 Task: Apply the filter "GitHub Enterprise" in the GitHub marketplace.
Action: Mouse moved to (117, 78)
Screenshot: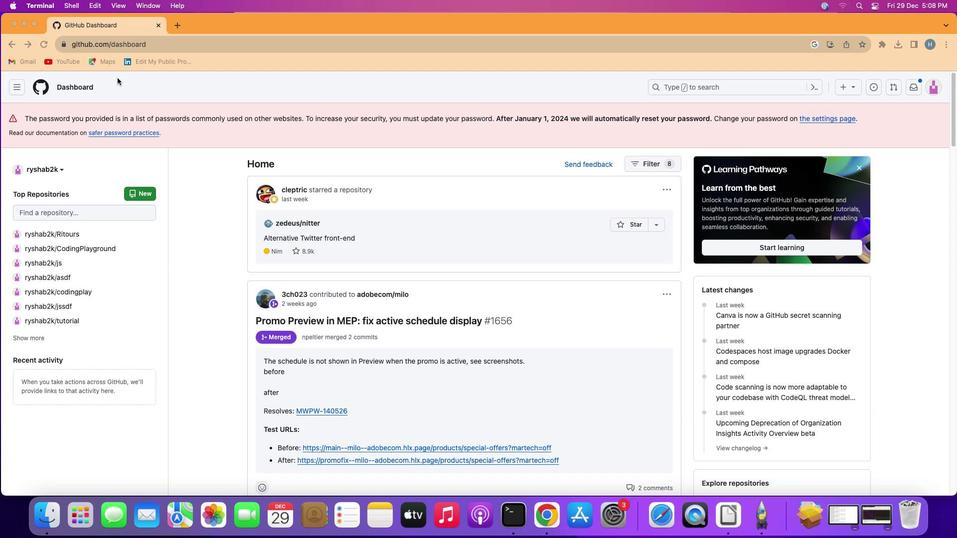 
Action: Mouse pressed left at (117, 78)
Screenshot: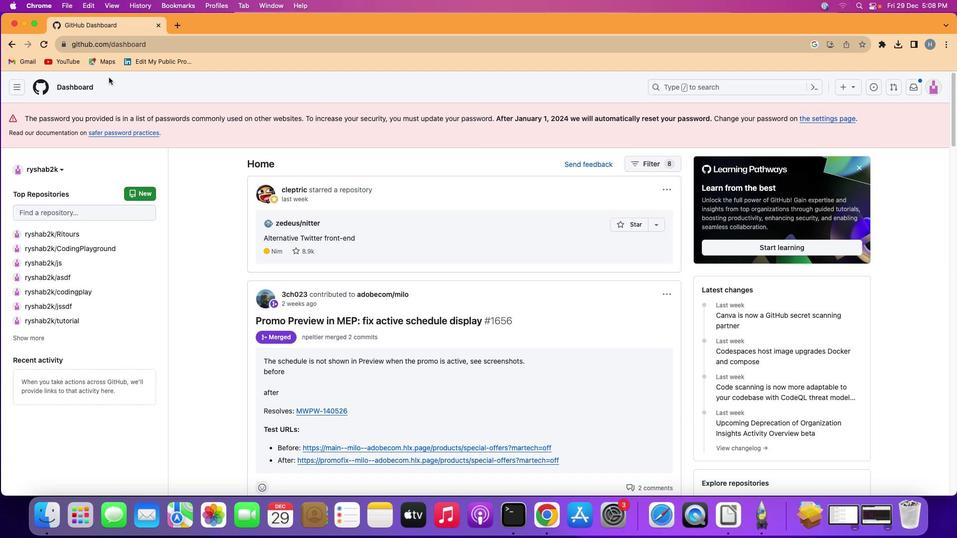 
Action: Mouse moved to (16, 86)
Screenshot: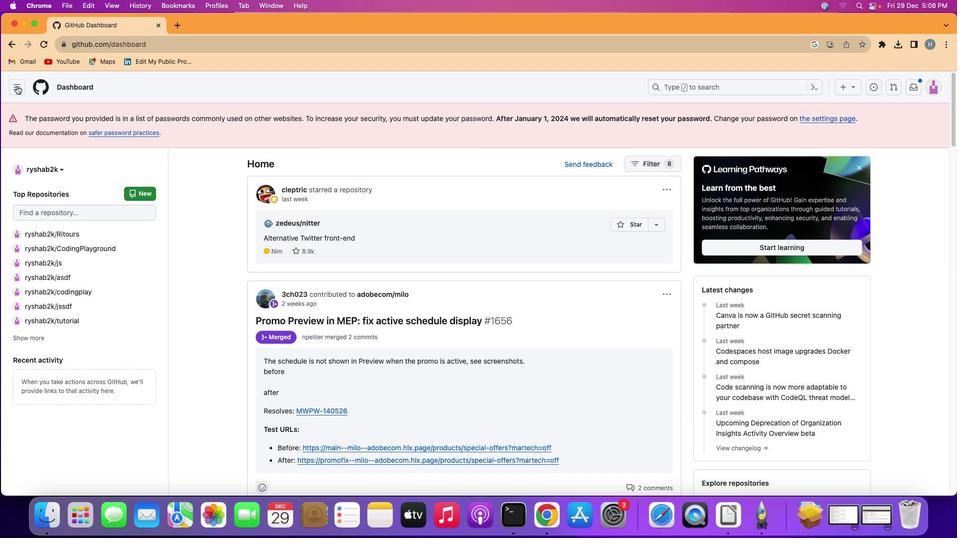 
Action: Mouse pressed left at (16, 86)
Screenshot: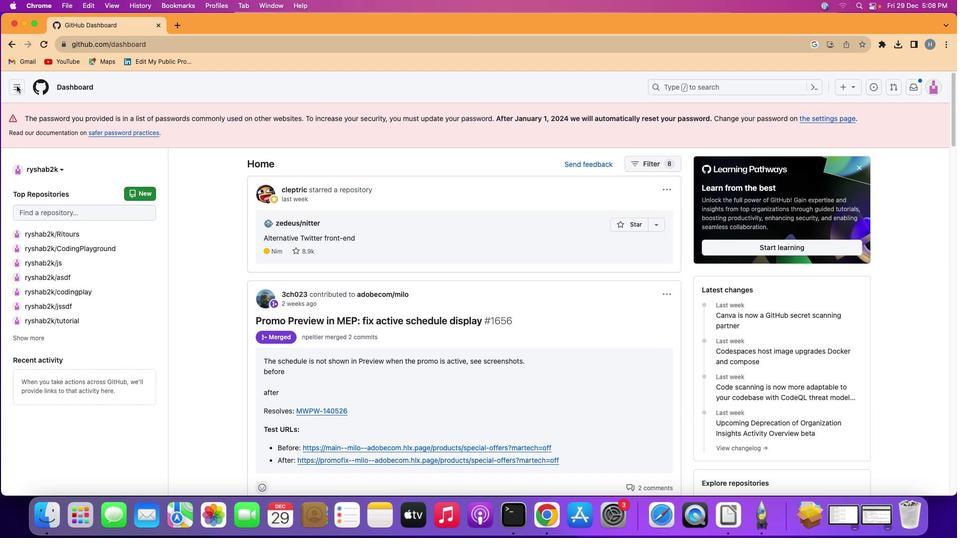 
Action: Mouse moved to (83, 228)
Screenshot: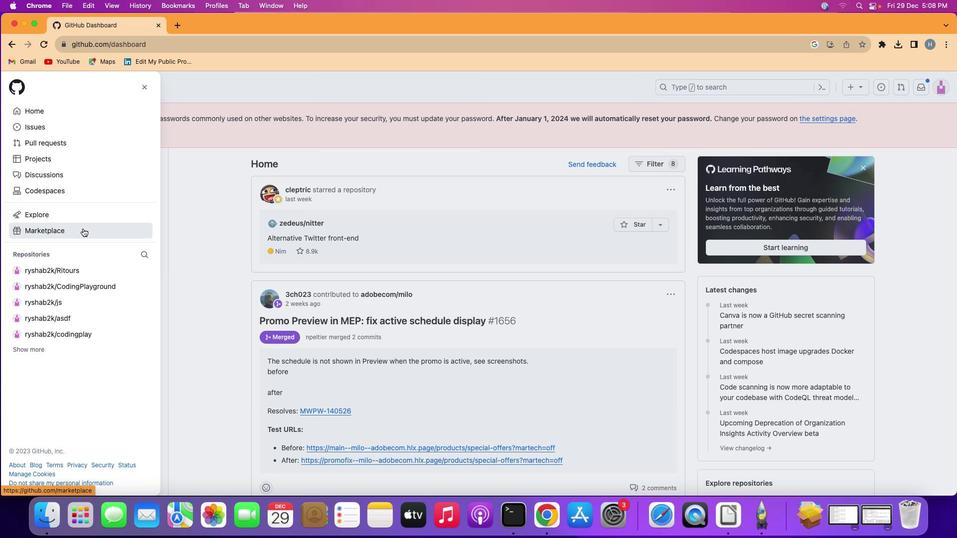 
Action: Mouse pressed left at (83, 228)
Screenshot: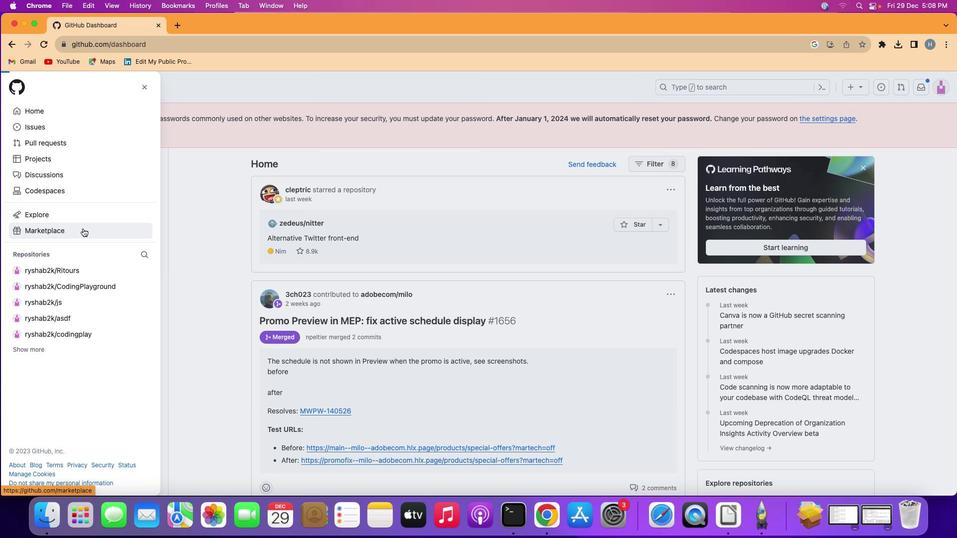 
Action: Mouse moved to (311, 392)
Screenshot: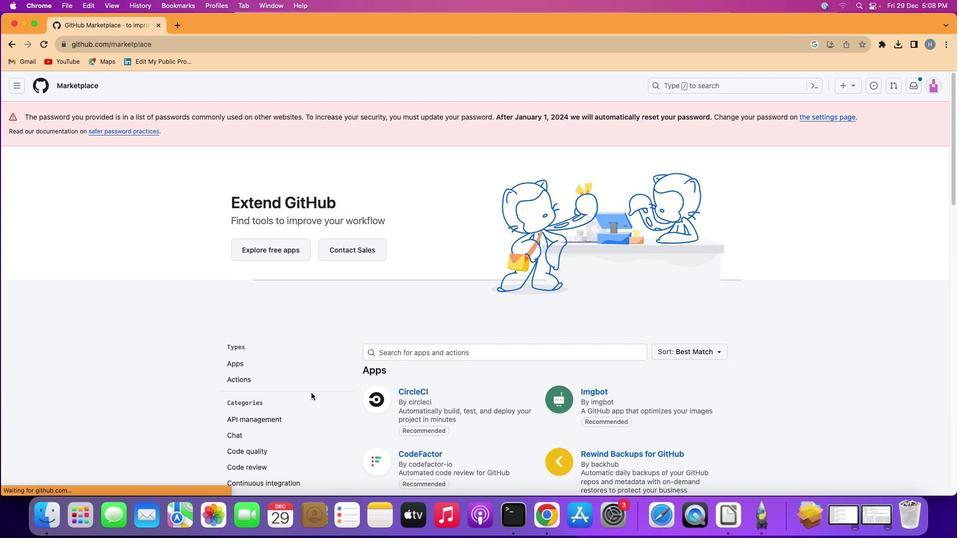 
Action: Mouse scrolled (311, 392) with delta (0, 0)
Screenshot: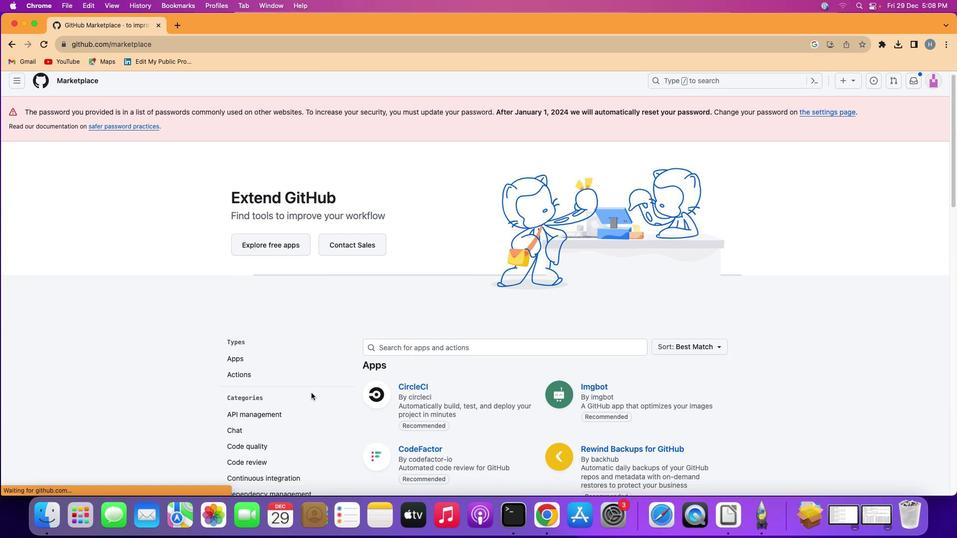 
Action: Mouse scrolled (311, 392) with delta (0, 0)
Screenshot: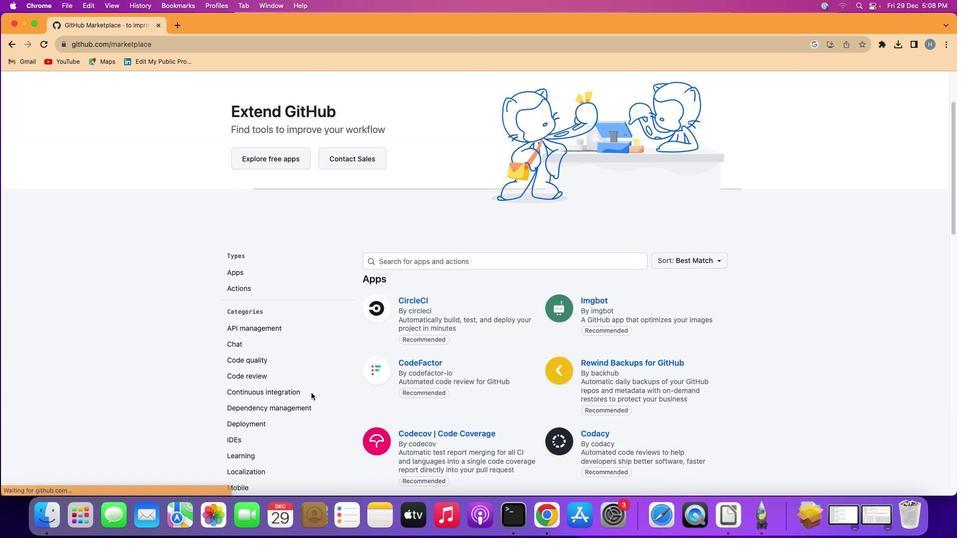 
Action: Mouse scrolled (311, 392) with delta (0, 0)
Screenshot: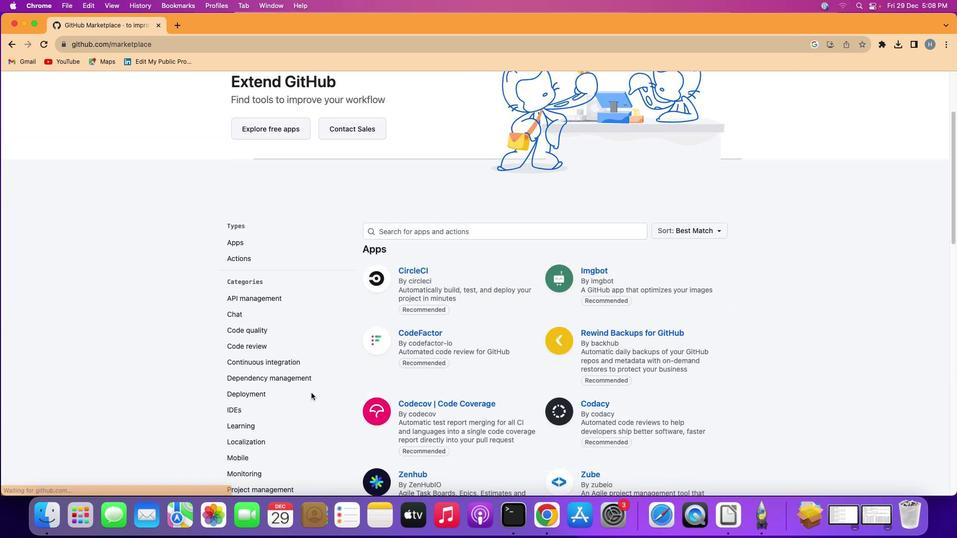 
Action: Mouse scrolled (311, 392) with delta (0, -1)
Screenshot: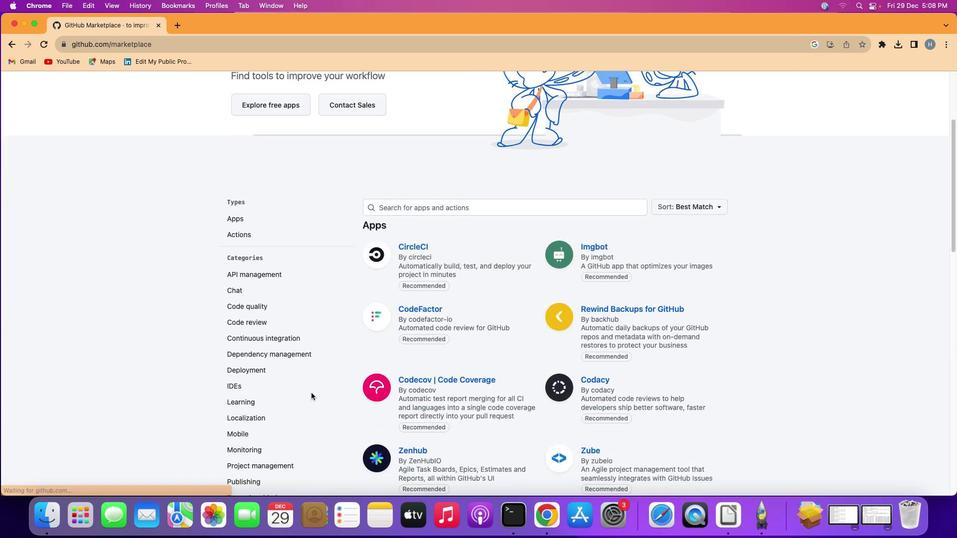 
Action: Mouse scrolled (311, 392) with delta (0, 0)
Screenshot: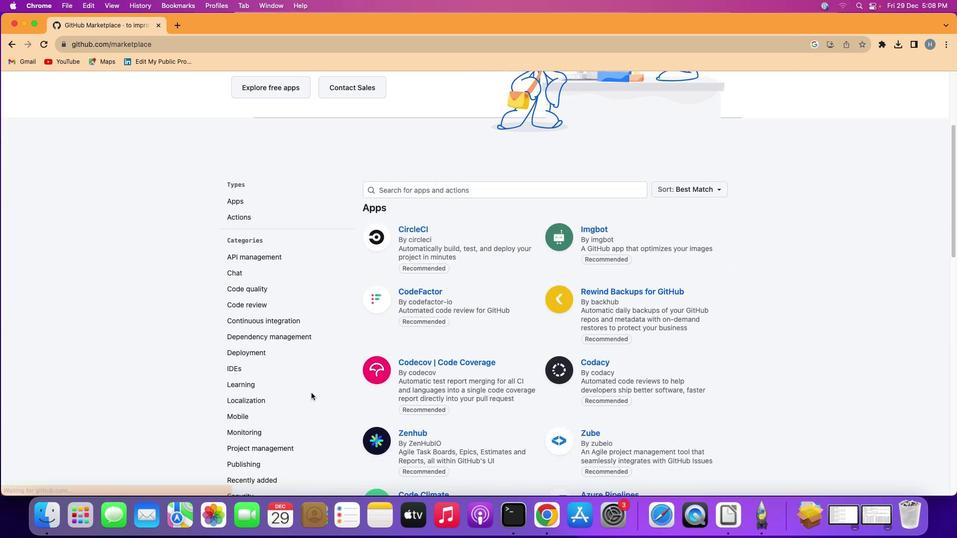 
Action: Mouse scrolled (311, 392) with delta (0, 0)
Screenshot: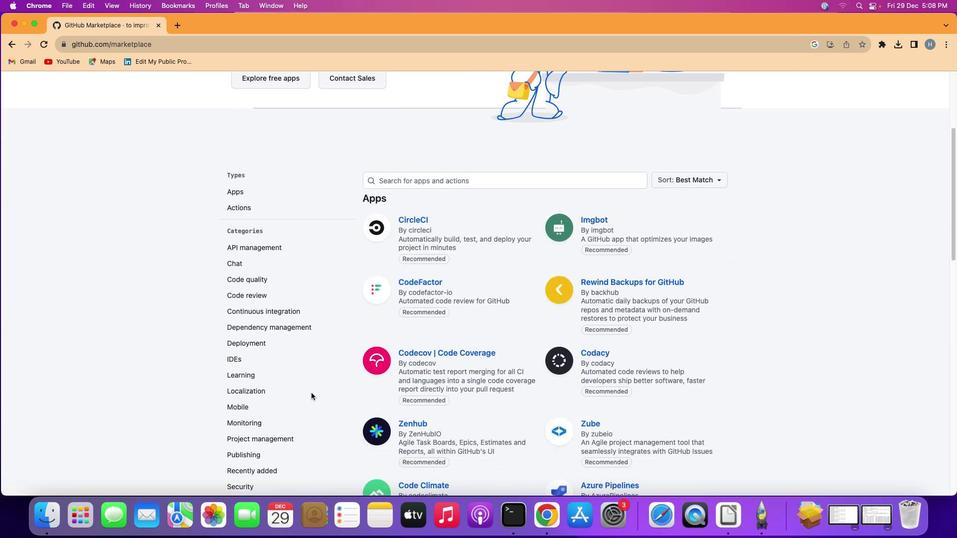 
Action: Mouse moved to (310, 392)
Screenshot: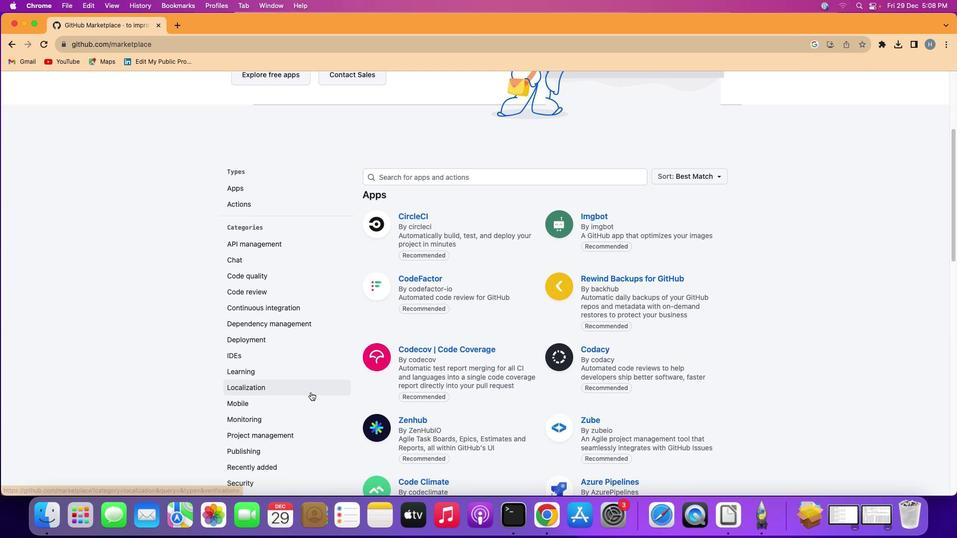 
Action: Mouse scrolled (310, 392) with delta (0, 0)
Screenshot: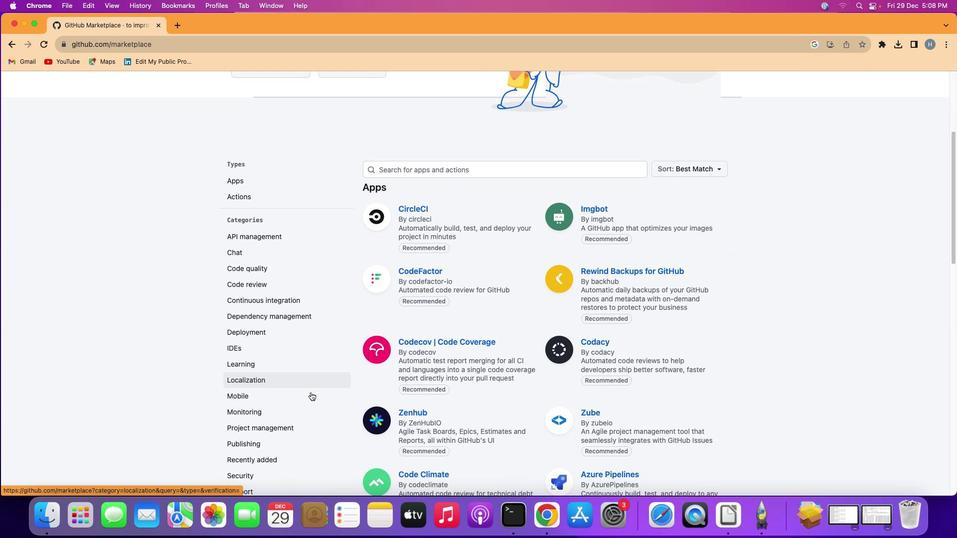 
Action: Mouse scrolled (310, 392) with delta (0, 0)
Screenshot: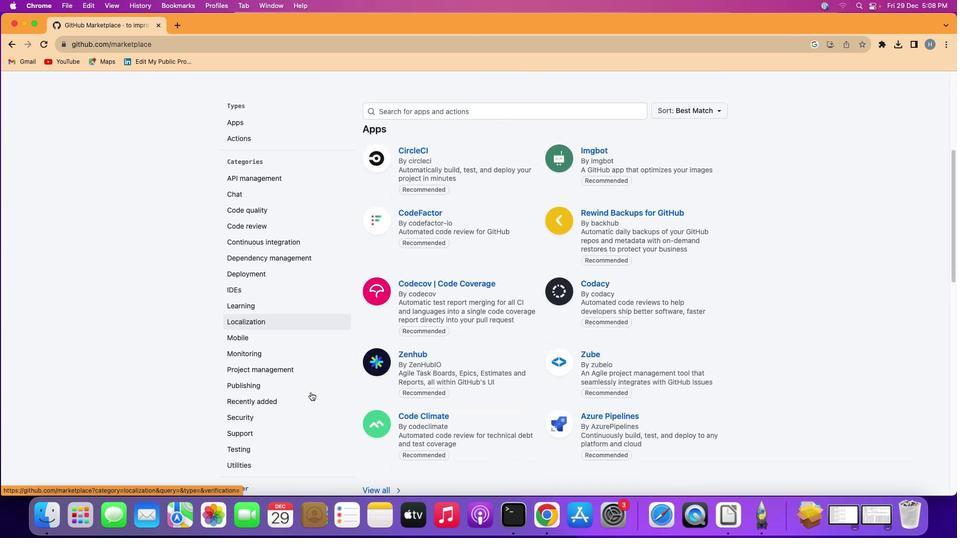 
Action: Mouse scrolled (310, 392) with delta (0, 0)
Screenshot: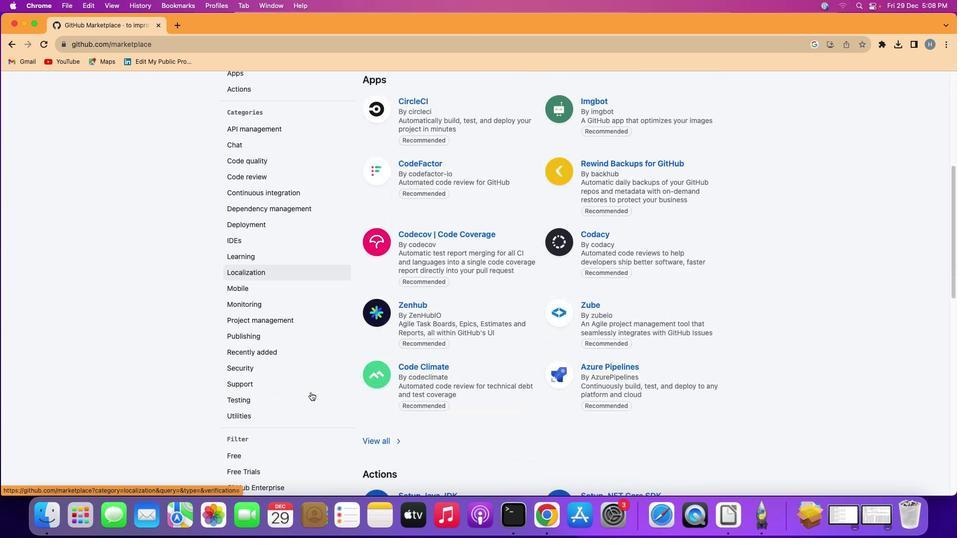 
Action: Mouse scrolled (310, 392) with delta (0, -1)
Screenshot: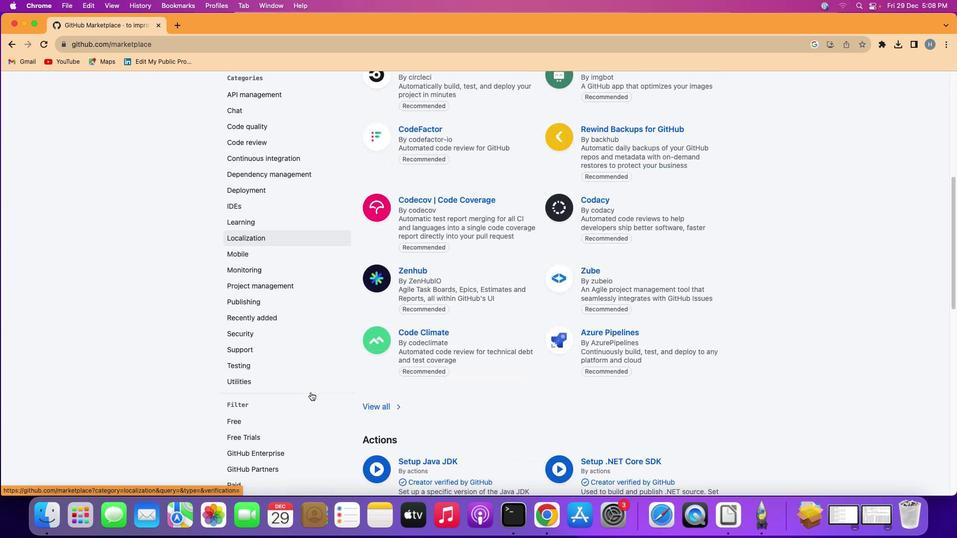 
Action: Mouse scrolled (310, 392) with delta (0, -1)
Screenshot: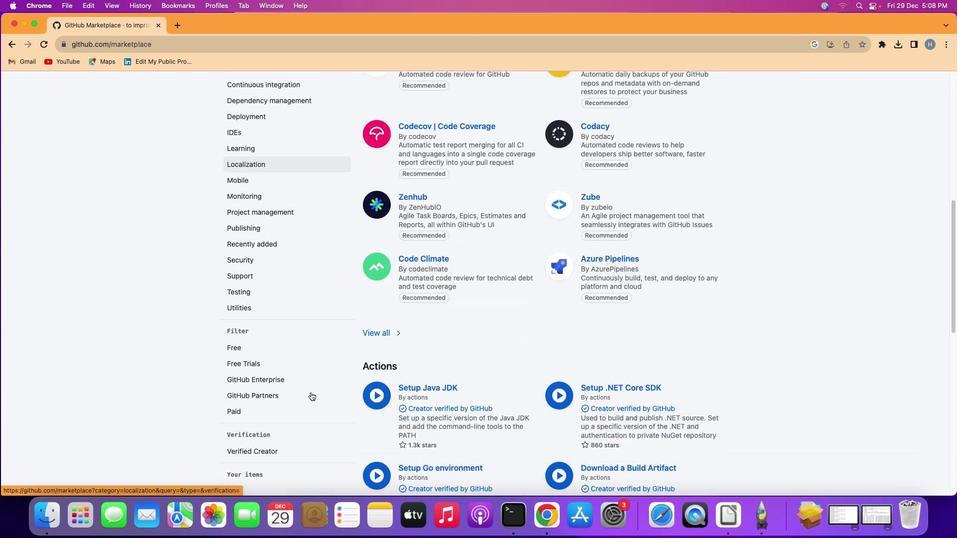 
Action: Mouse moved to (310, 392)
Screenshot: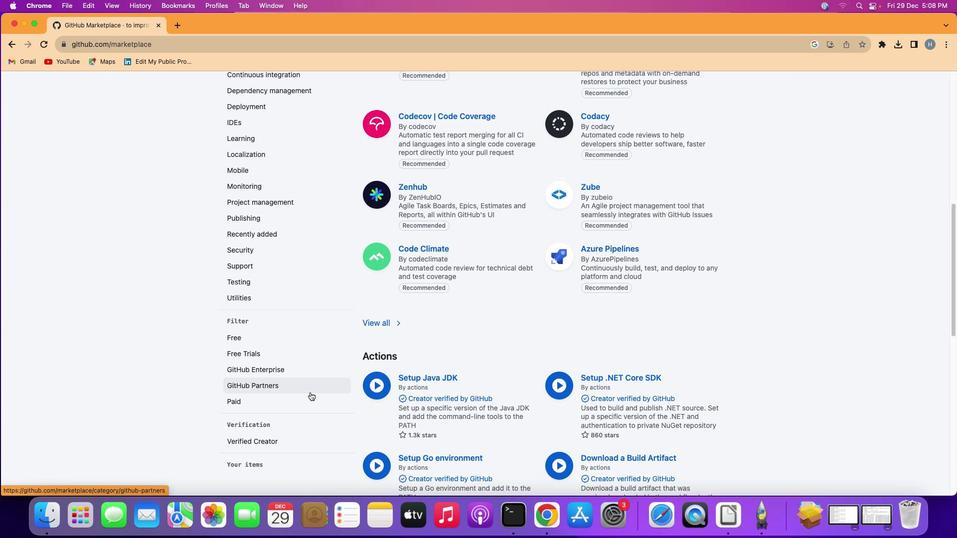
Action: Mouse scrolled (310, 392) with delta (0, 0)
Screenshot: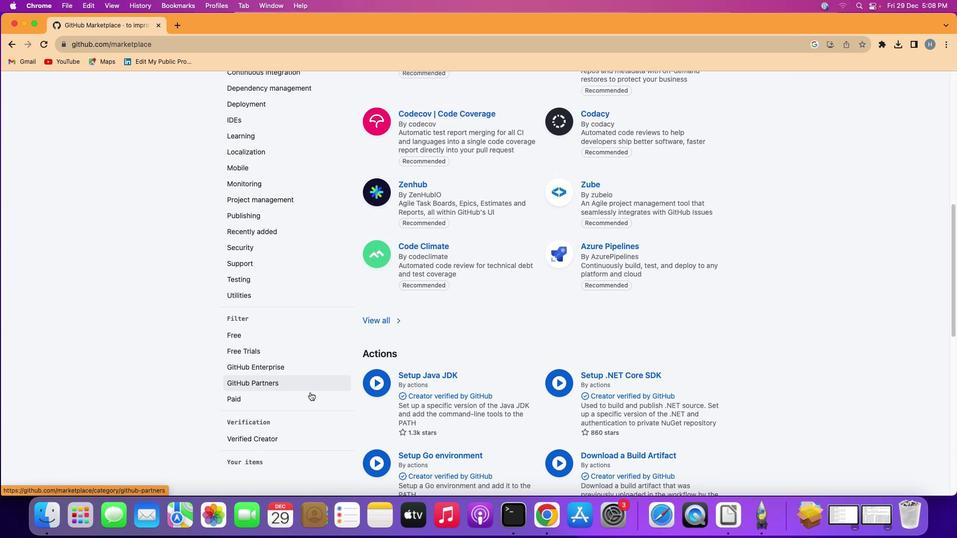 
Action: Mouse scrolled (310, 392) with delta (0, 0)
Screenshot: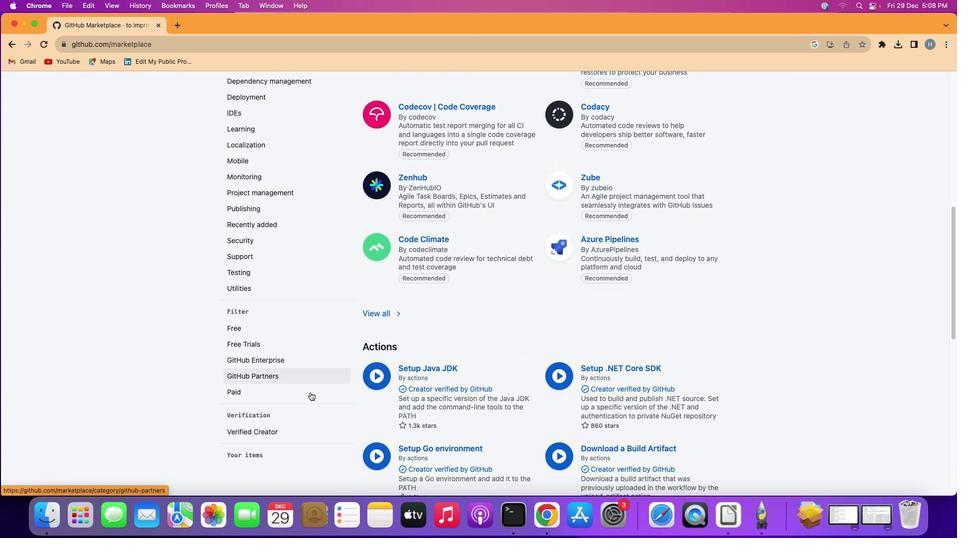 
Action: Mouse scrolled (310, 392) with delta (0, 0)
Screenshot: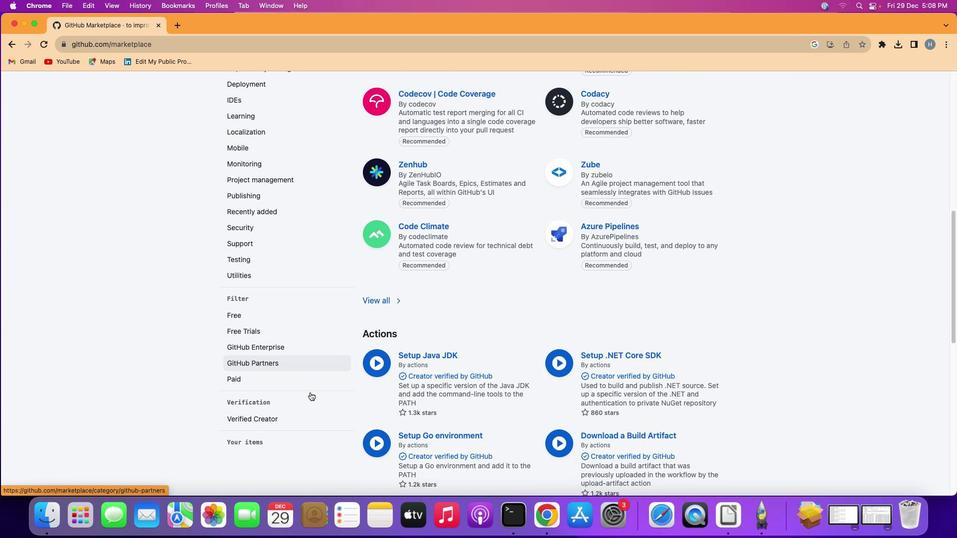 
Action: Mouse scrolled (310, 392) with delta (0, 0)
Screenshot: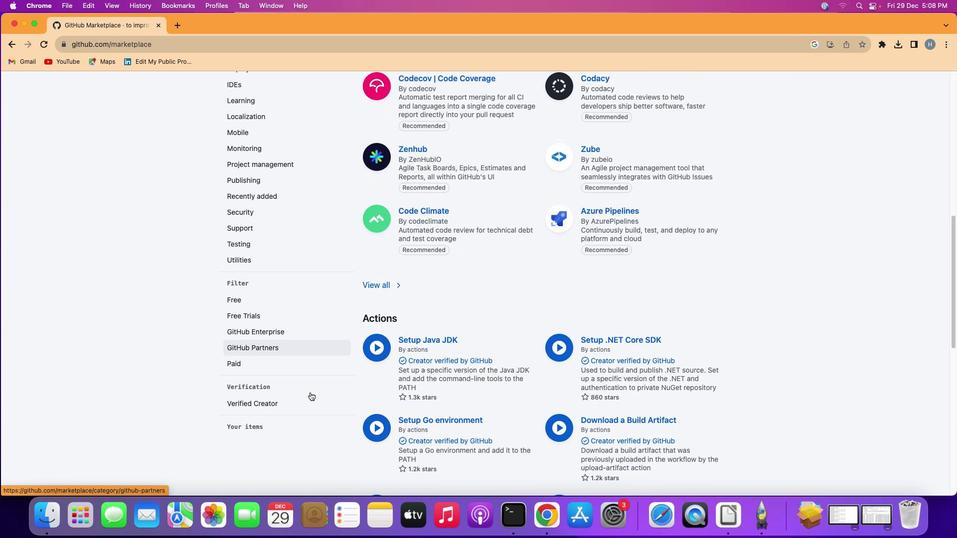 
Action: Mouse moved to (306, 326)
Screenshot: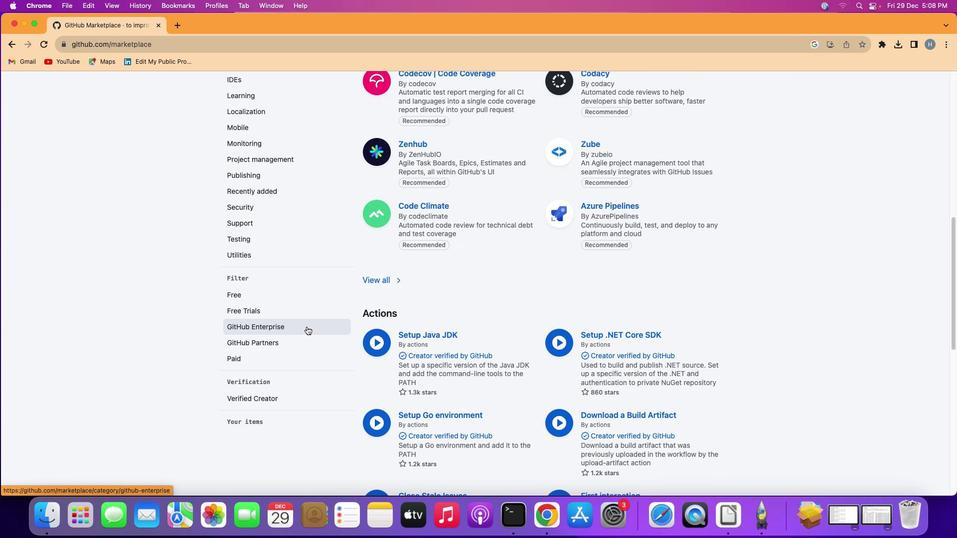
Action: Mouse pressed left at (306, 326)
Screenshot: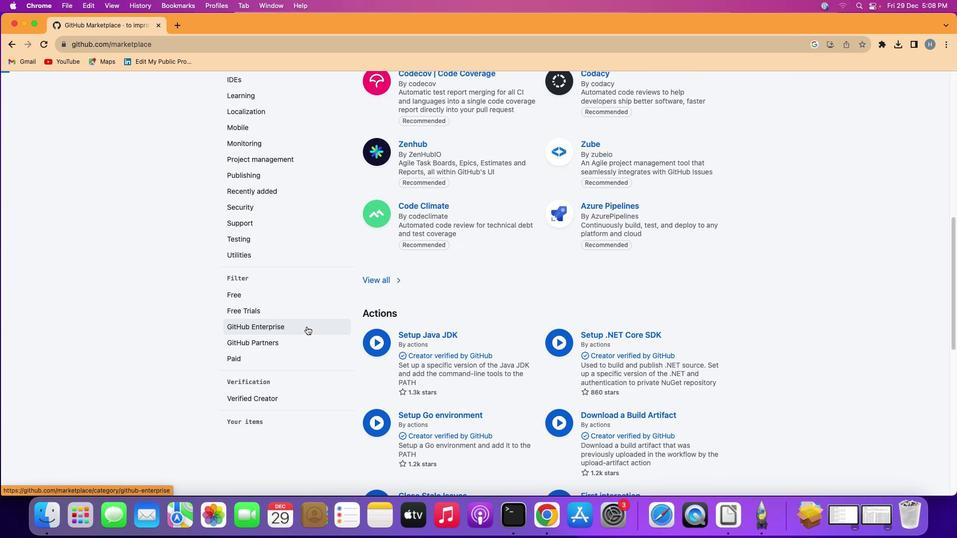 
